 Task: Add Fresh Baked Double Crust Peach Pie to the cart.
Action: Mouse moved to (16, 74)
Screenshot: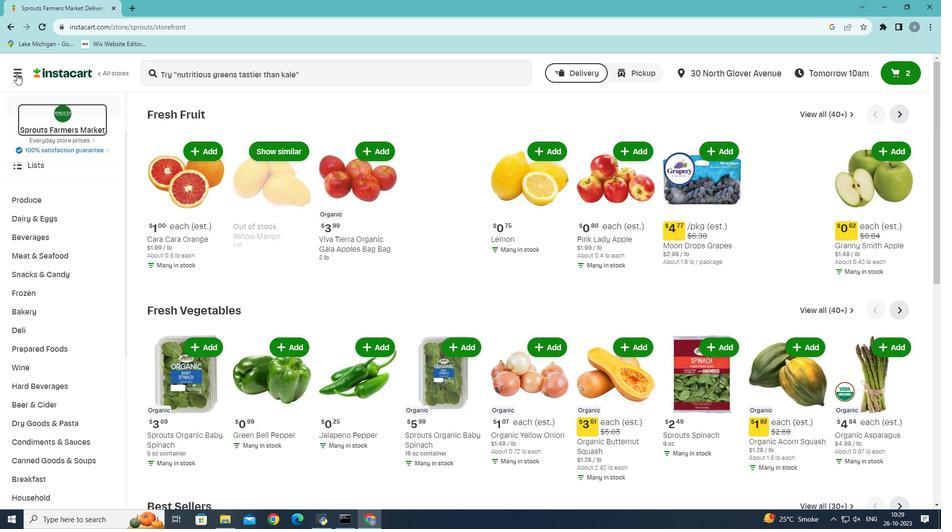 
Action: Mouse pressed left at (16, 74)
Screenshot: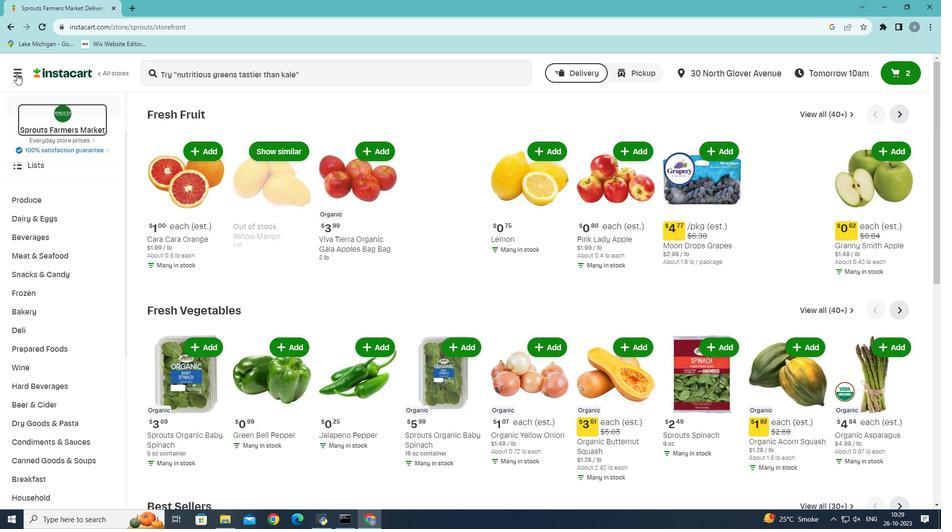 
Action: Mouse moved to (31, 283)
Screenshot: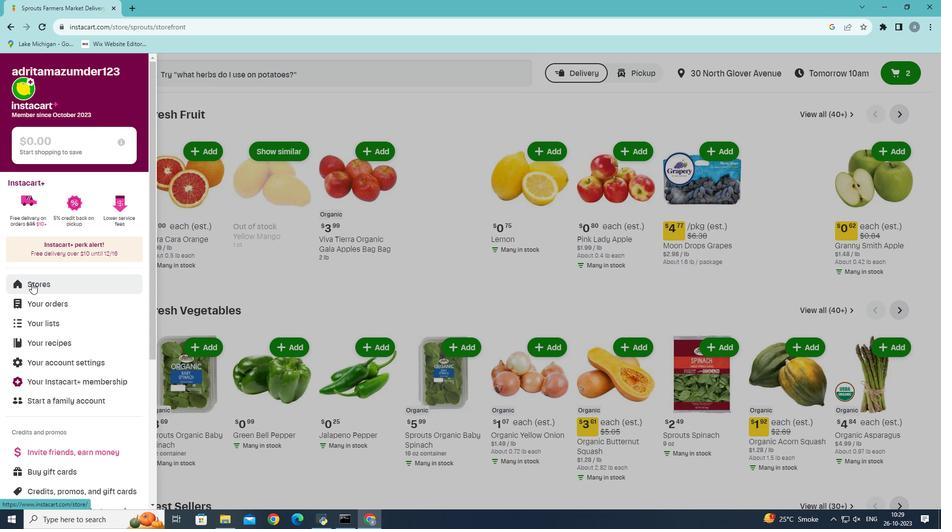 
Action: Mouse pressed left at (31, 283)
Screenshot: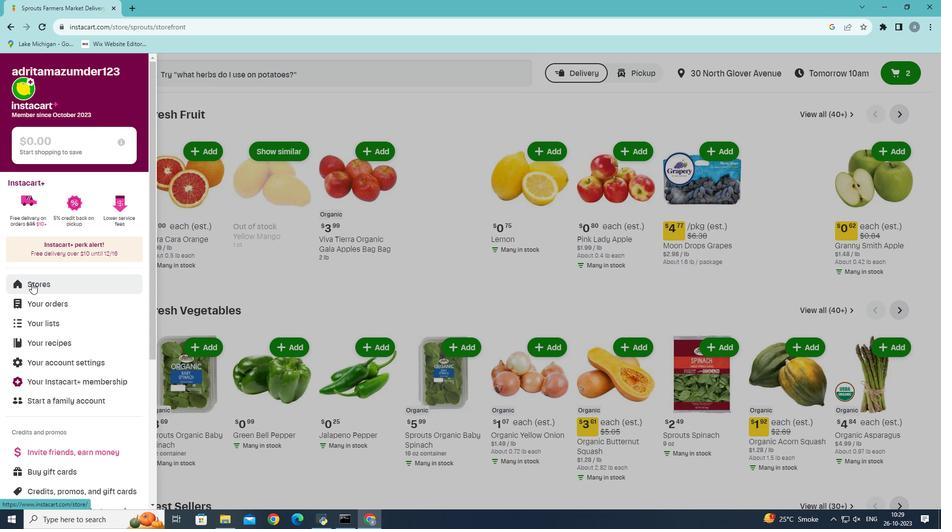
Action: Mouse moved to (233, 110)
Screenshot: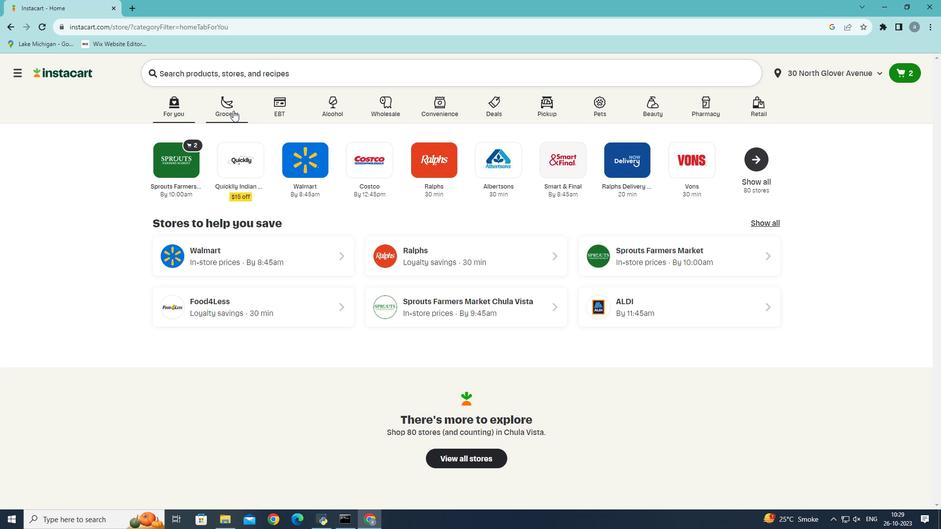 
Action: Mouse pressed left at (233, 110)
Screenshot: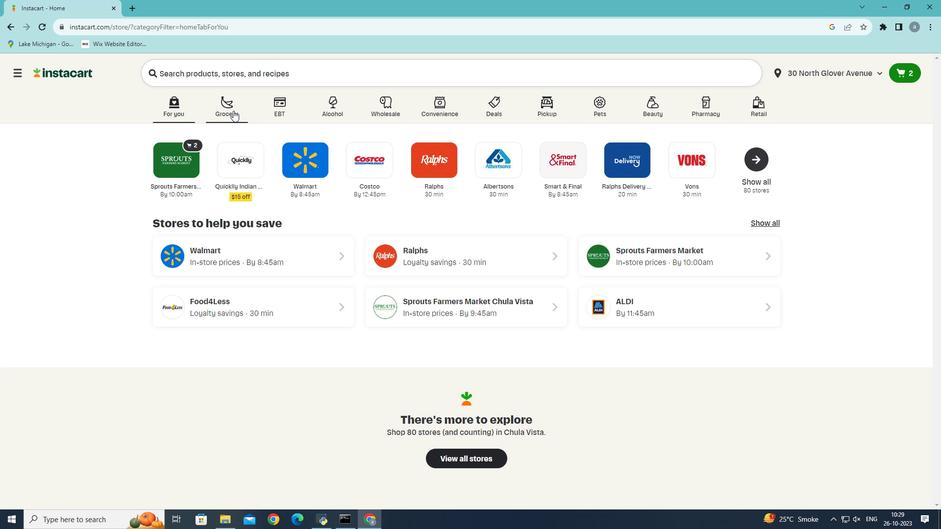 
Action: Mouse moved to (227, 285)
Screenshot: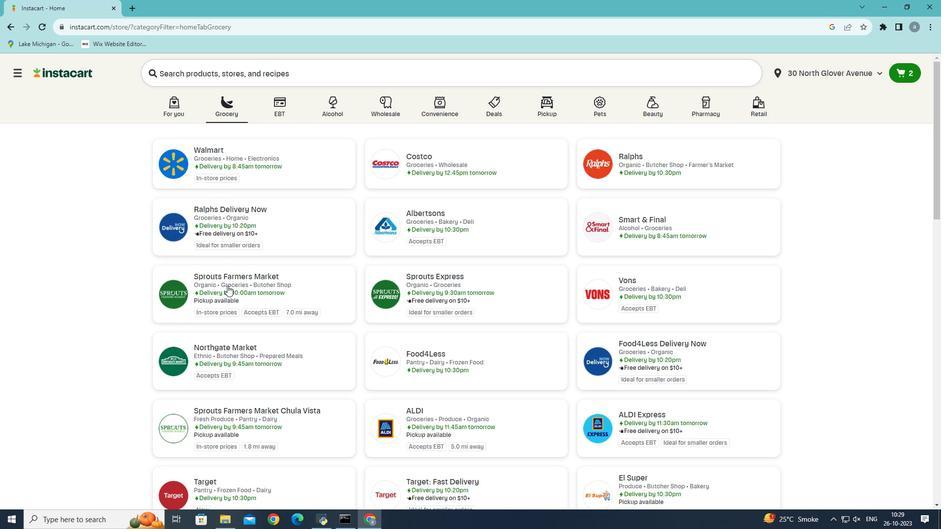 
Action: Mouse pressed left at (227, 285)
Screenshot: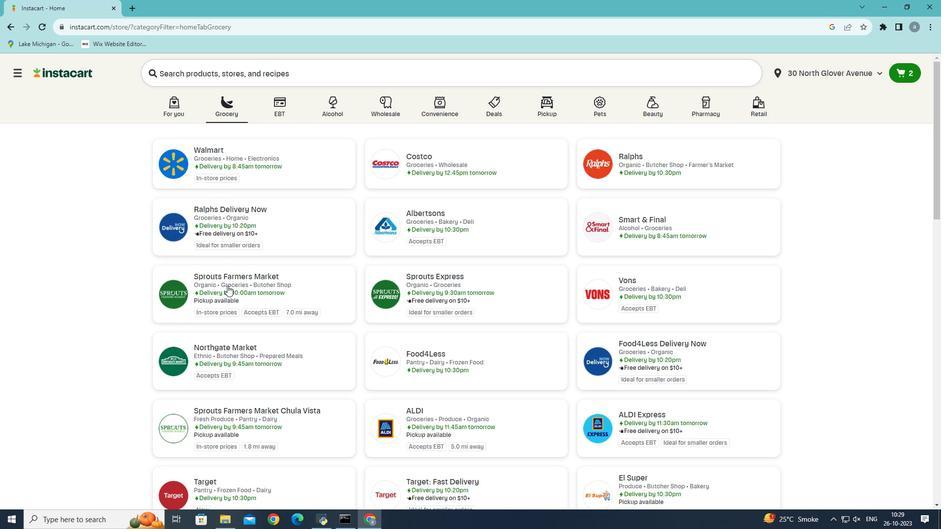 
Action: Mouse moved to (45, 432)
Screenshot: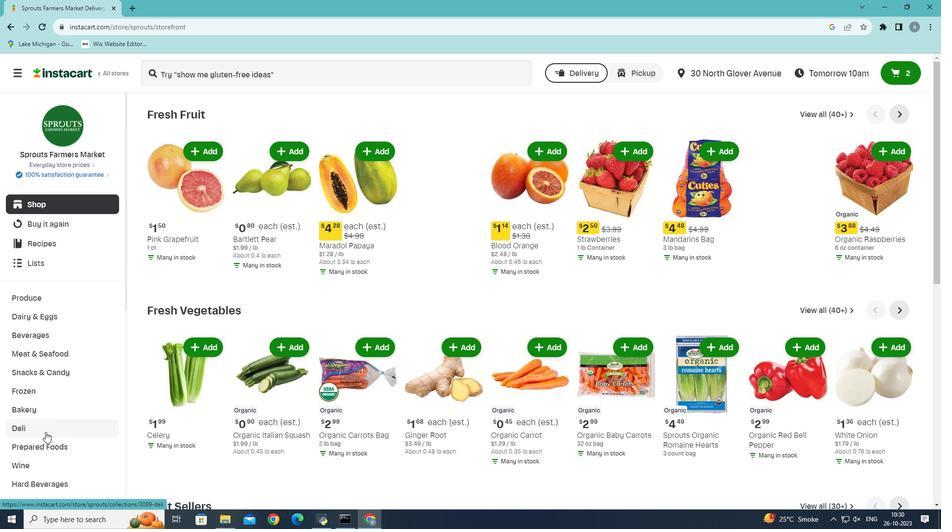 
Action: Mouse scrolled (45, 431) with delta (0, 0)
Screenshot: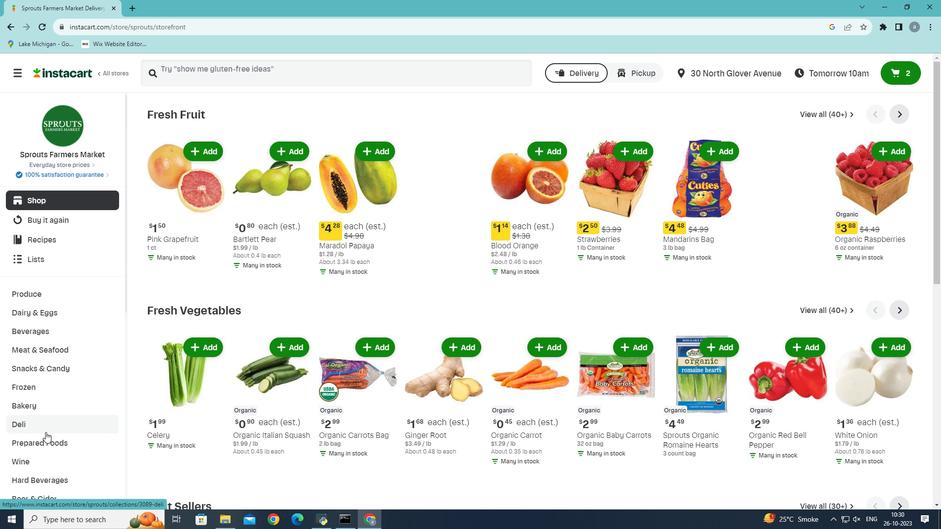
Action: Mouse scrolled (45, 431) with delta (0, 0)
Screenshot: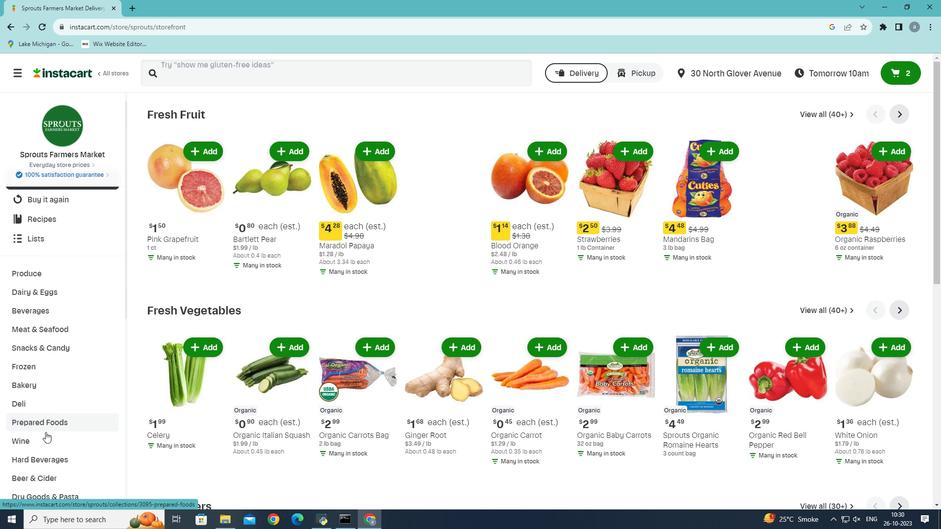 
Action: Mouse moved to (12, 305)
Screenshot: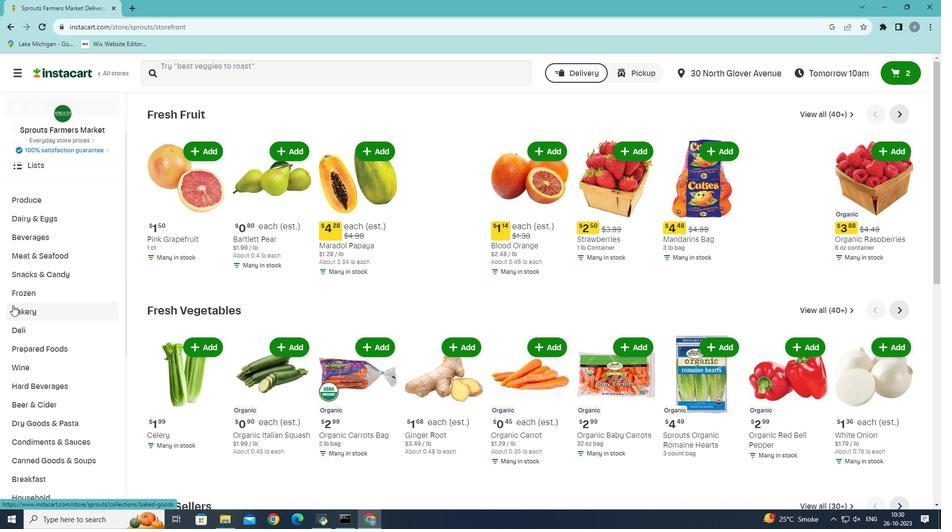 
Action: Mouse pressed left at (12, 305)
Screenshot: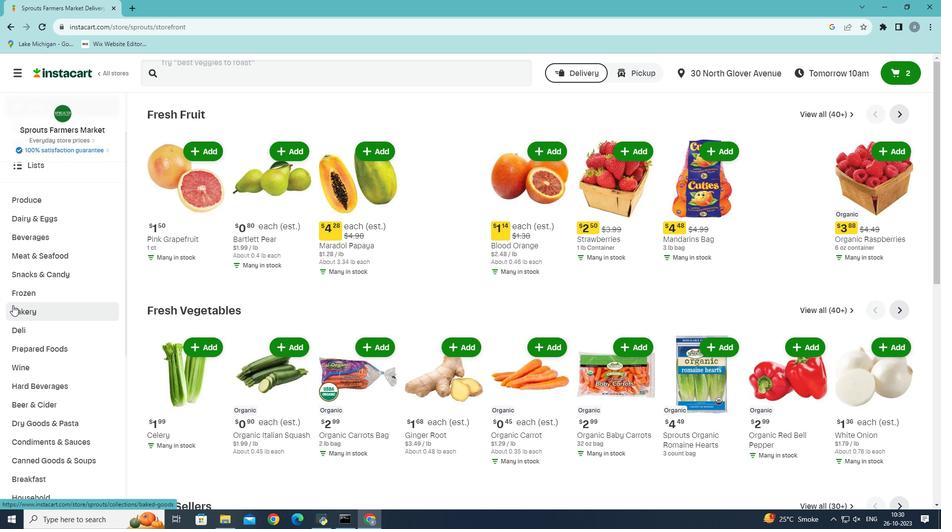
Action: Mouse moved to (519, 137)
Screenshot: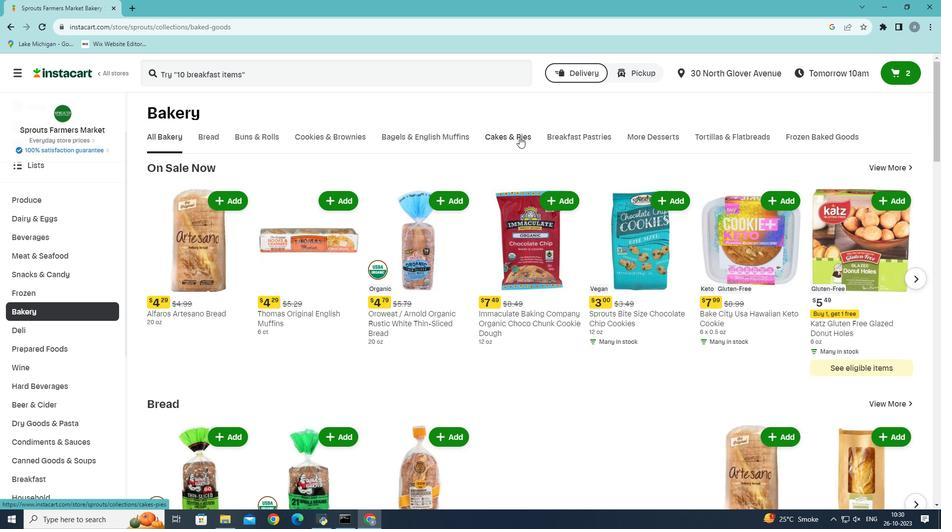 
Action: Mouse pressed left at (519, 137)
Screenshot: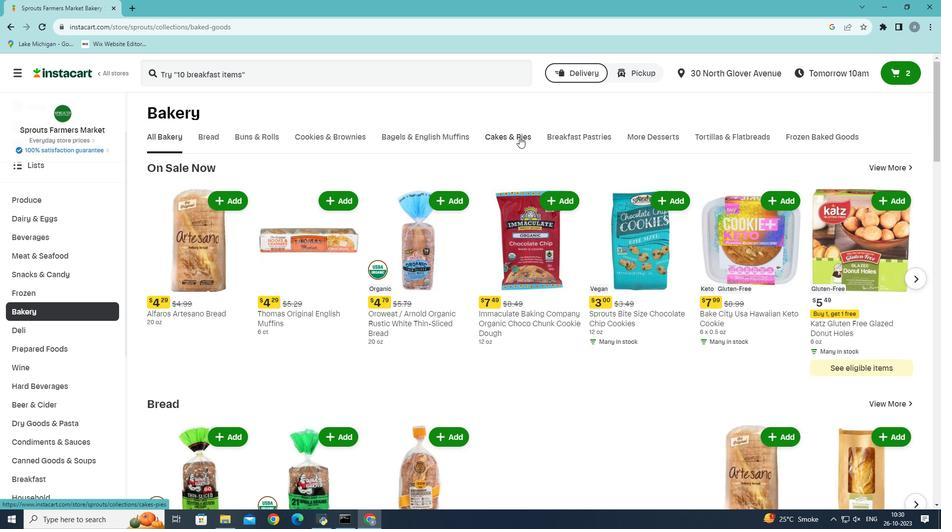 
Action: Mouse moved to (274, 180)
Screenshot: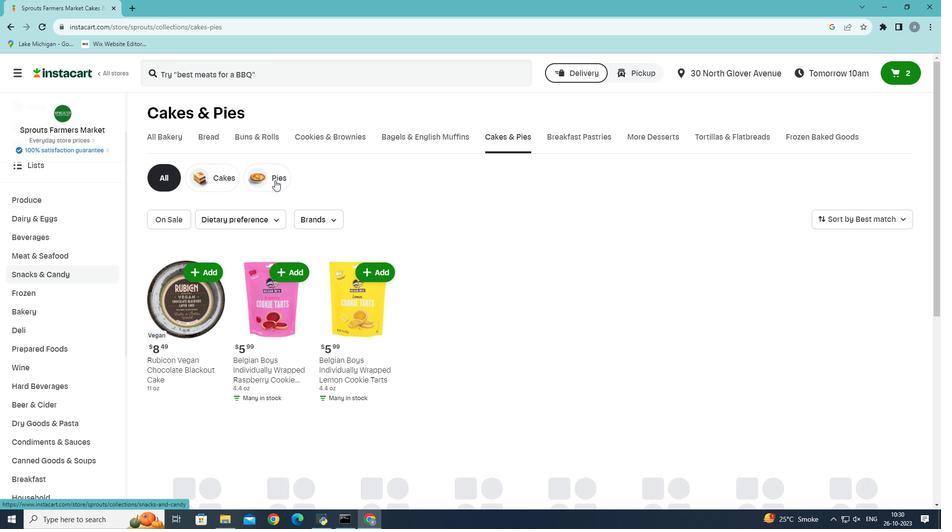 
Action: Mouse pressed left at (274, 180)
Screenshot: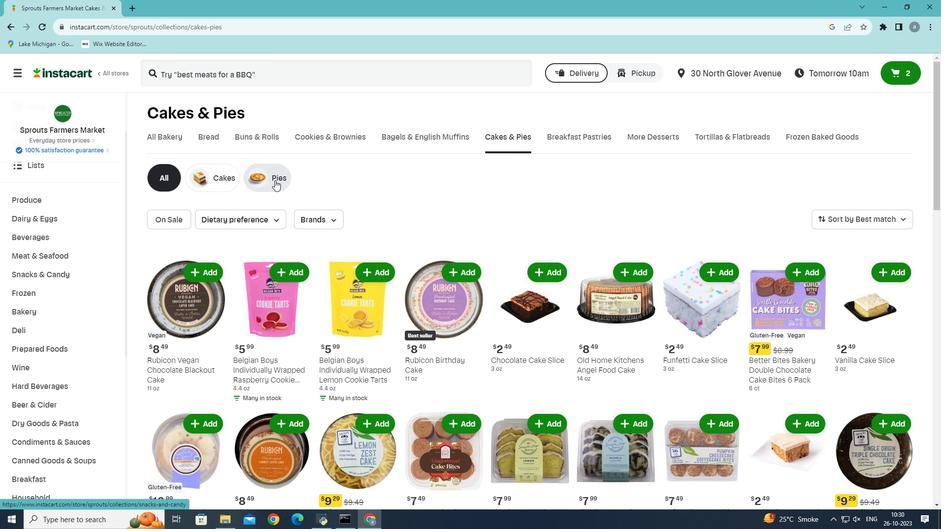 
Action: Mouse moved to (445, 345)
Screenshot: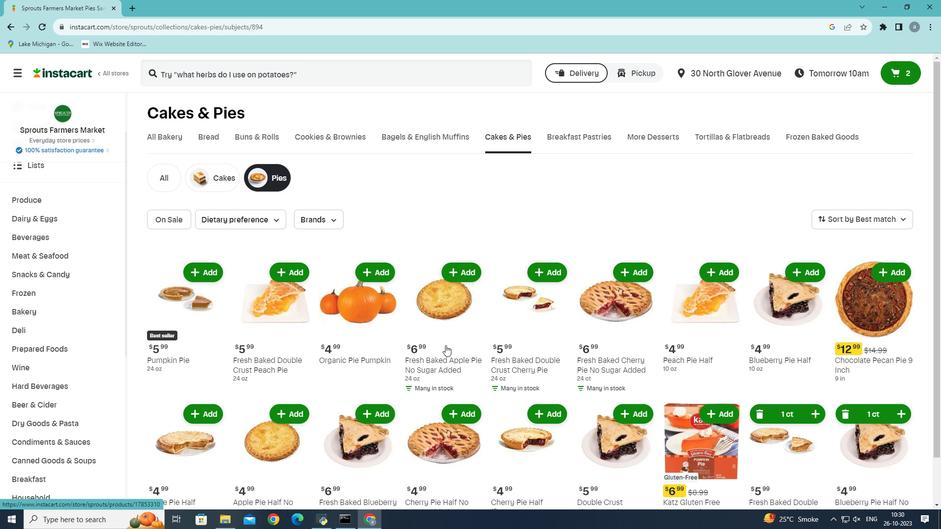 
Action: Mouse scrolled (445, 345) with delta (0, 0)
Screenshot: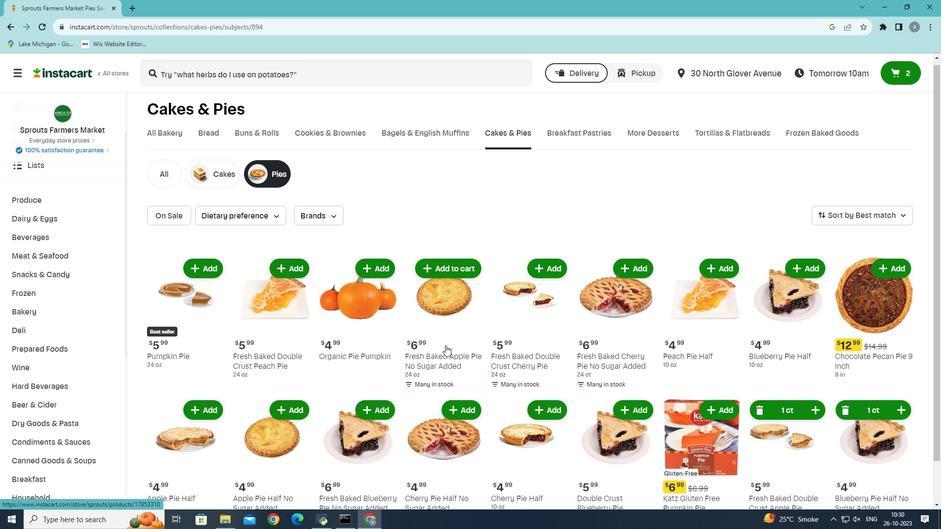 
Action: Mouse scrolled (445, 345) with delta (0, 0)
Screenshot: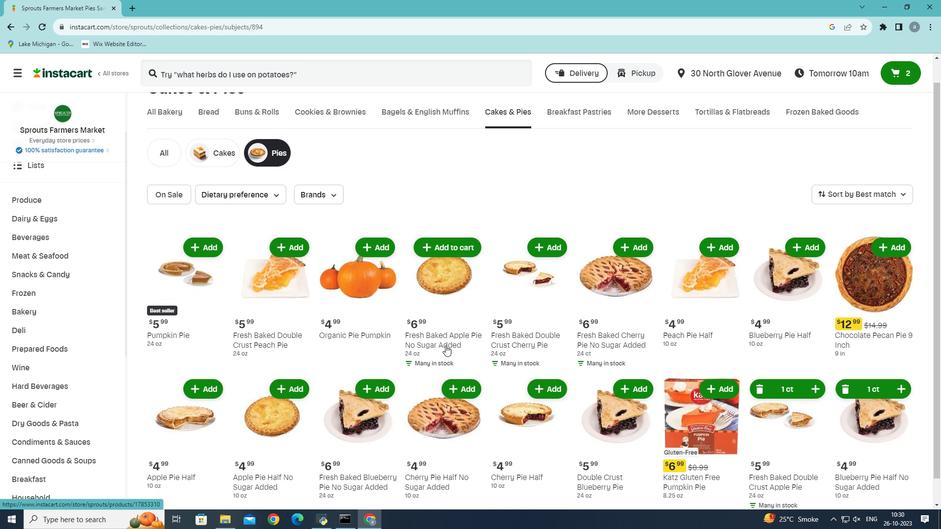 
Action: Mouse moved to (280, 222)
Screenshot: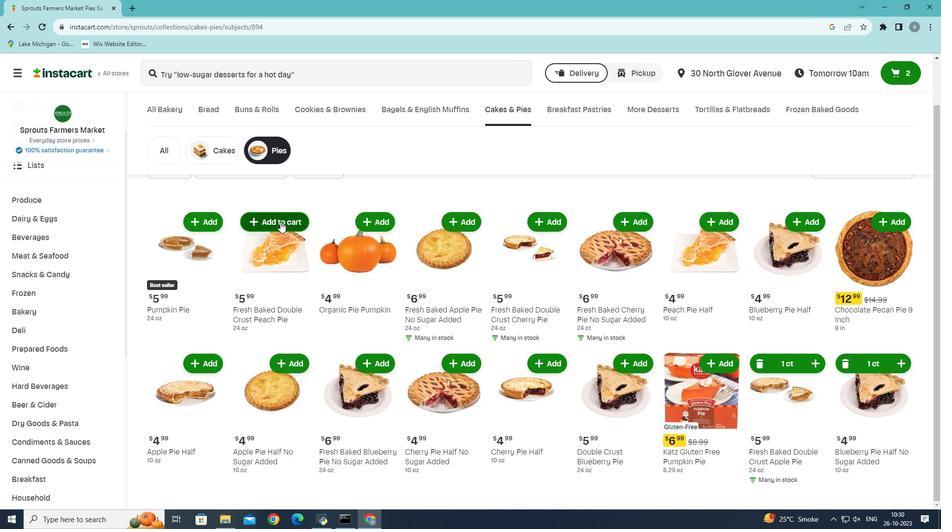 
Action: Mouse pressed left at (280, 222)
Screenshot: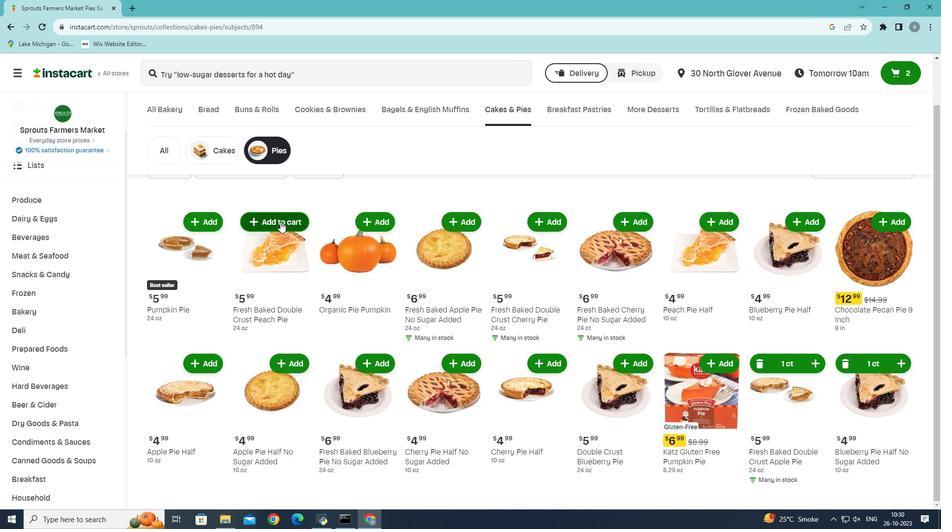 
Action: Mouse moved to (275, 248)
Screenshot: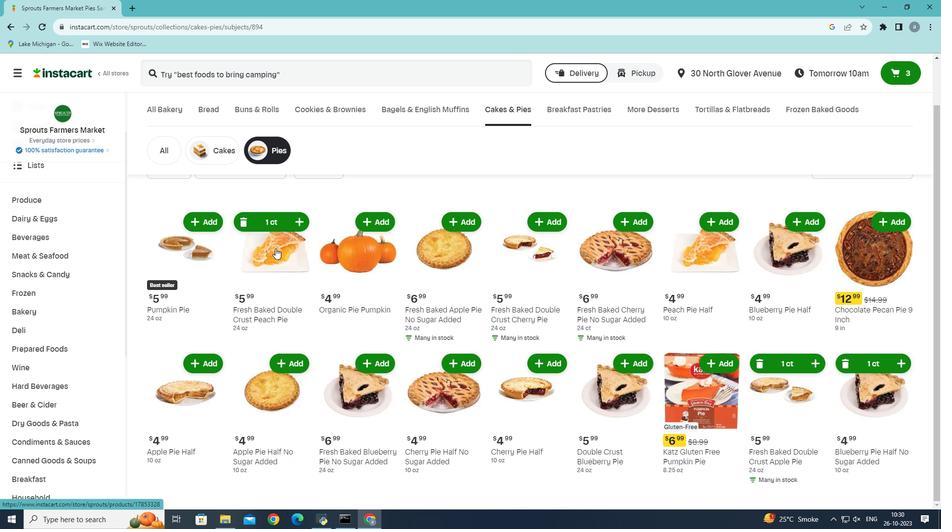 
